 Task: Look for products in the category "Beef" from the brand "Grass Run Farms".
Action: Mouse moved to (22, 100)
Screenshot: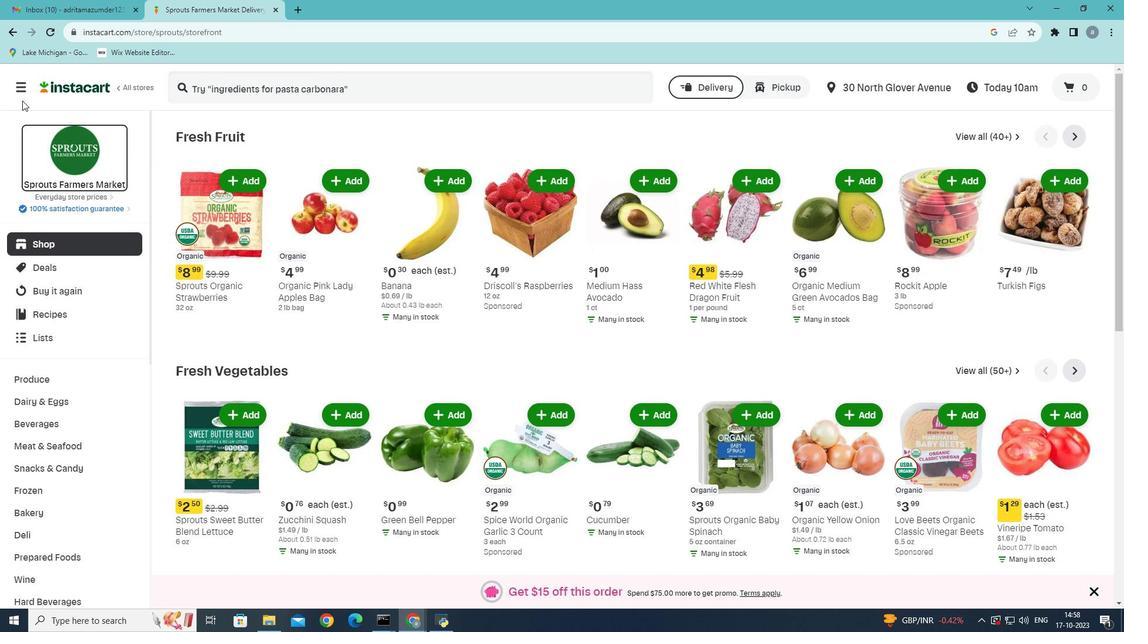 
Action: Mouse pressed left at (22, 100)
Screenshot: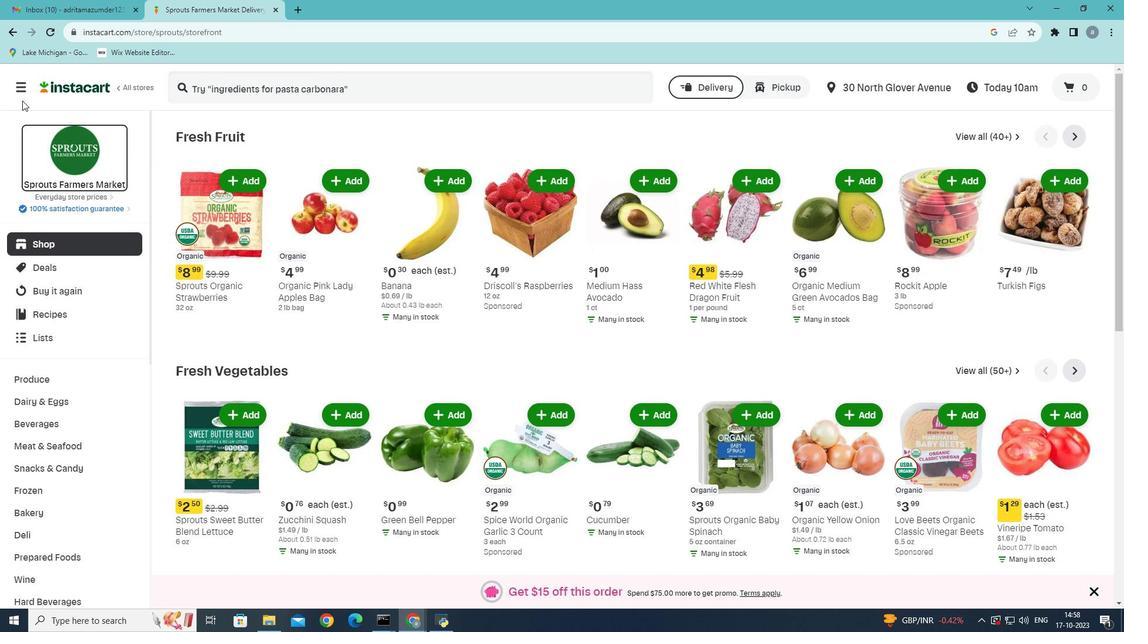 
Action: Mouse moved to (22, 91)
Screenshot: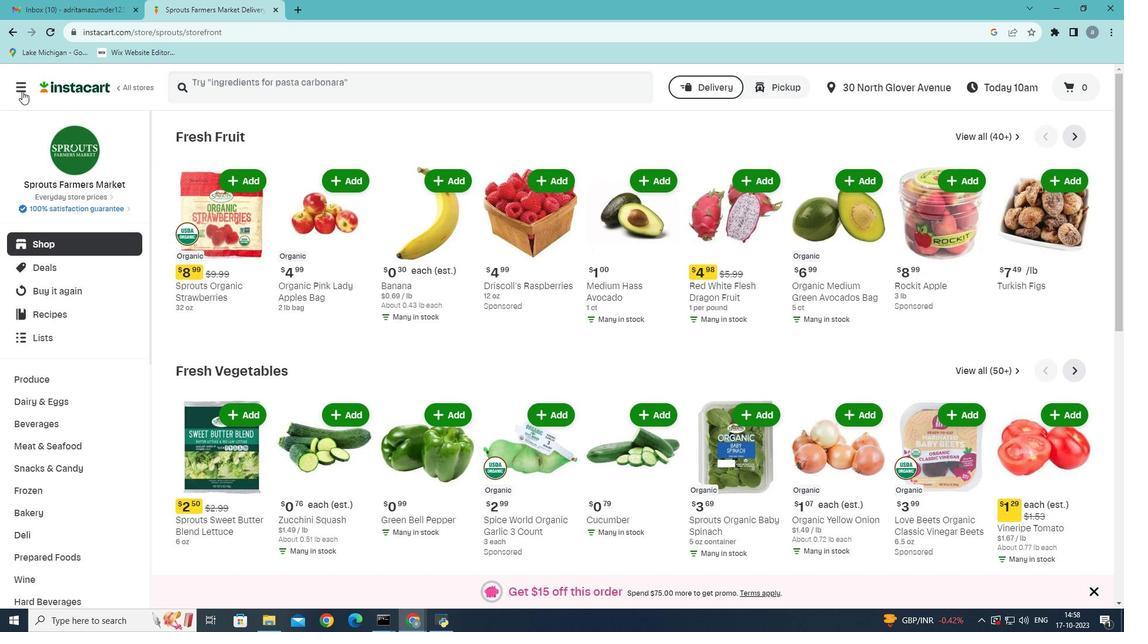 
Action: Mouse pressed left at (22, 91)
Screenshot: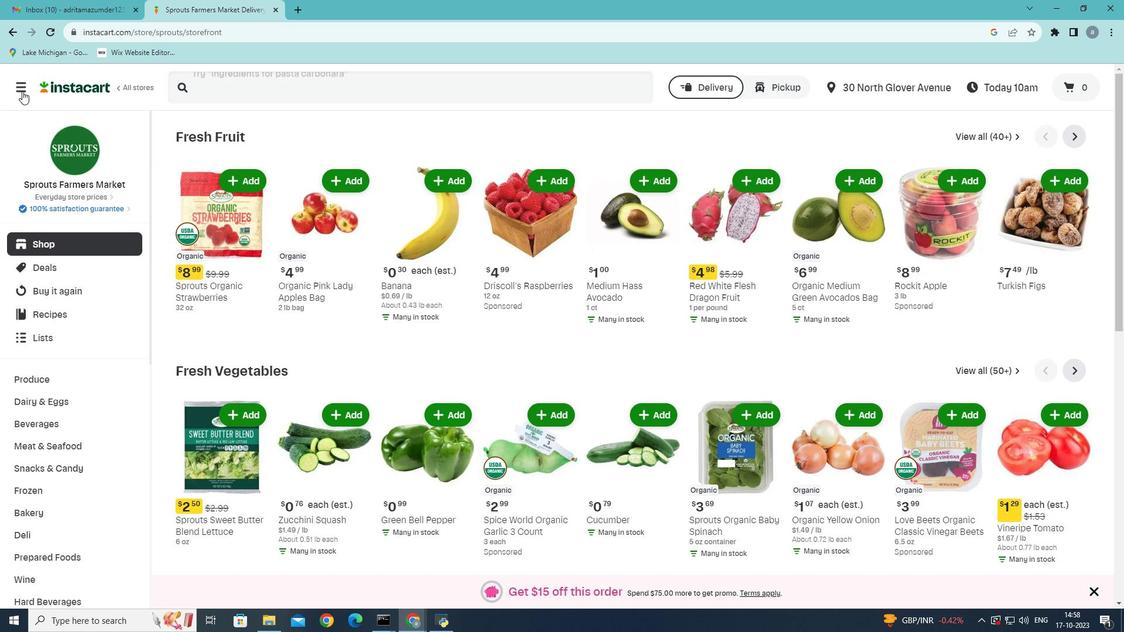 
Action: Mouse moved to (79, 350)
Screenshot: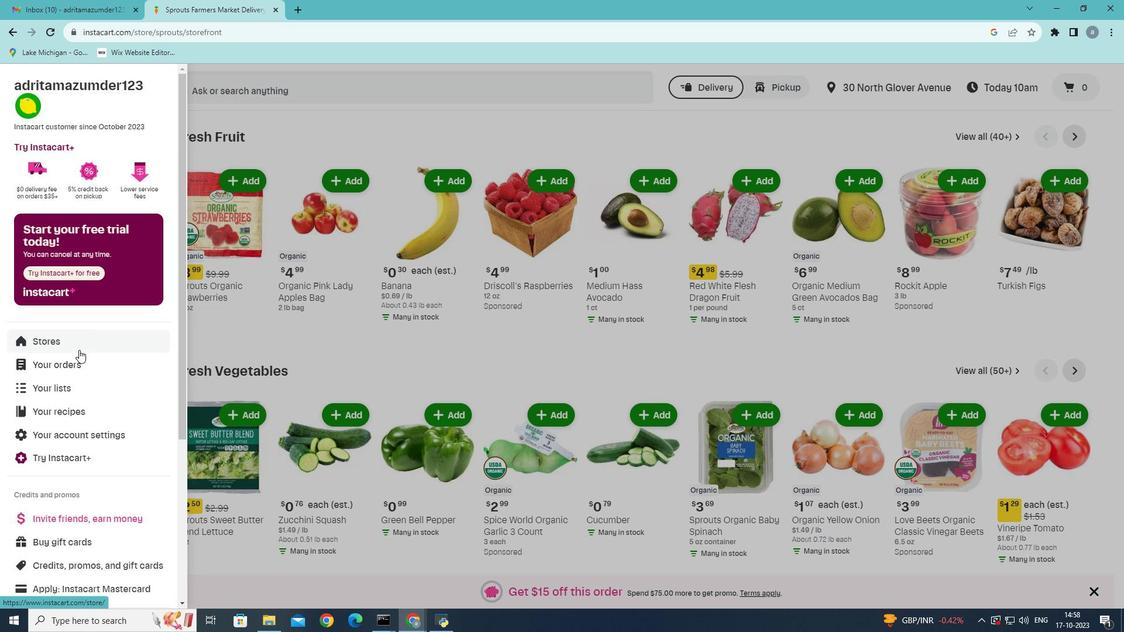 
Action: Mouse pressed left at (79, 350)
Screenshot: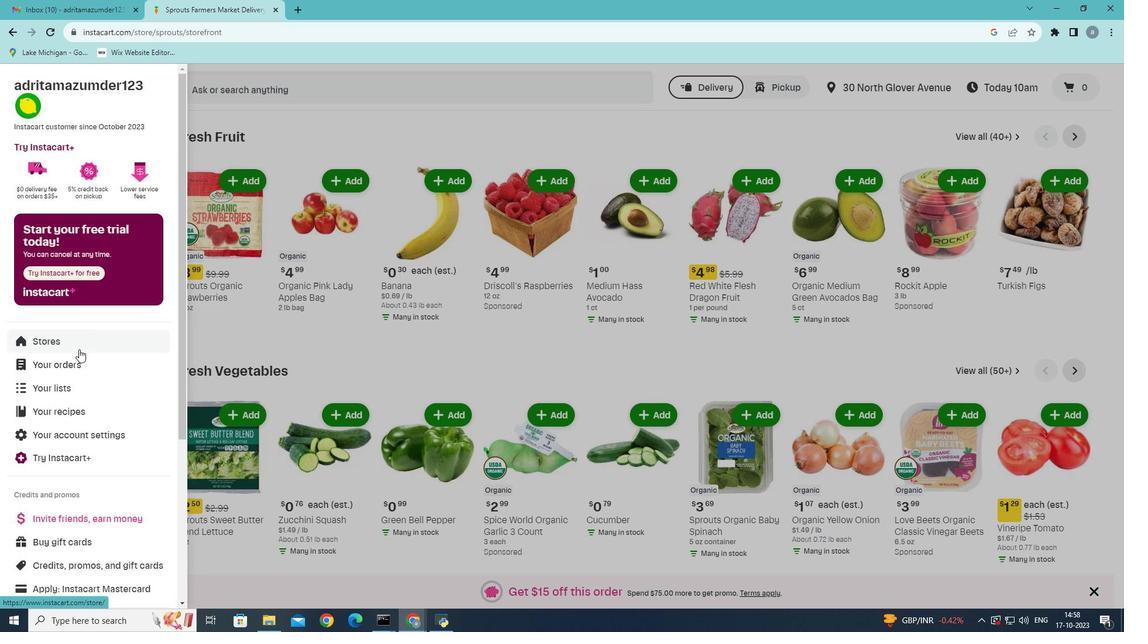 
Action: Mouse moved to (284, 141)
Screenshot: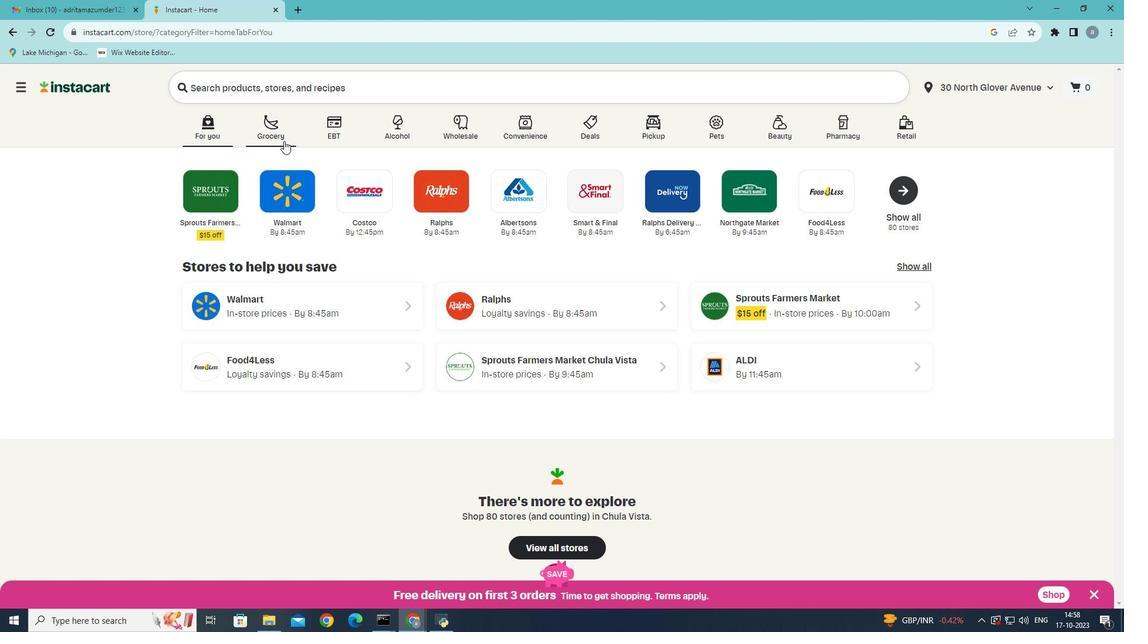 
Action: Mouse pressed left at (284, 141)
Screenshot: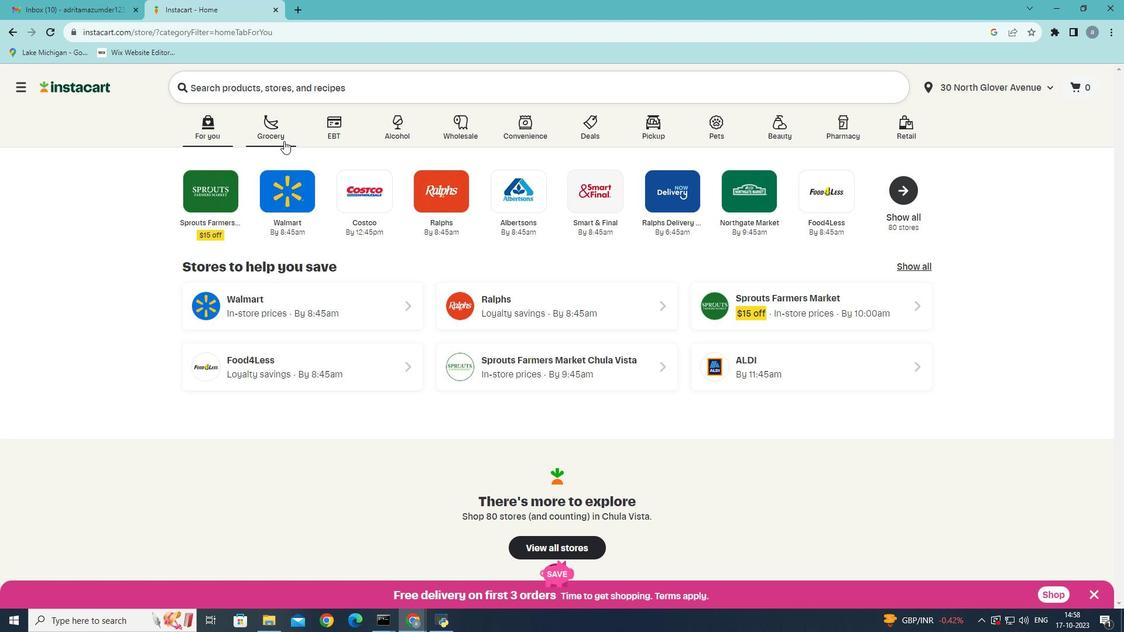 
Action: Mouse moved to (745, 268)
Screenshot: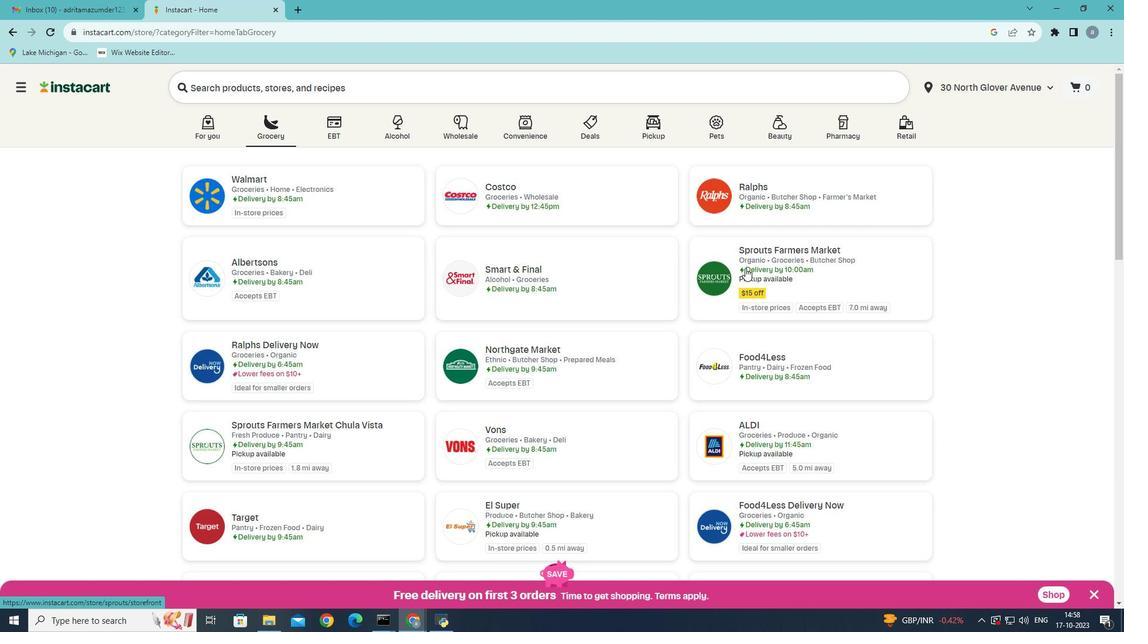 
Action: Mouse pressed left at (745, 268)
Screenshot: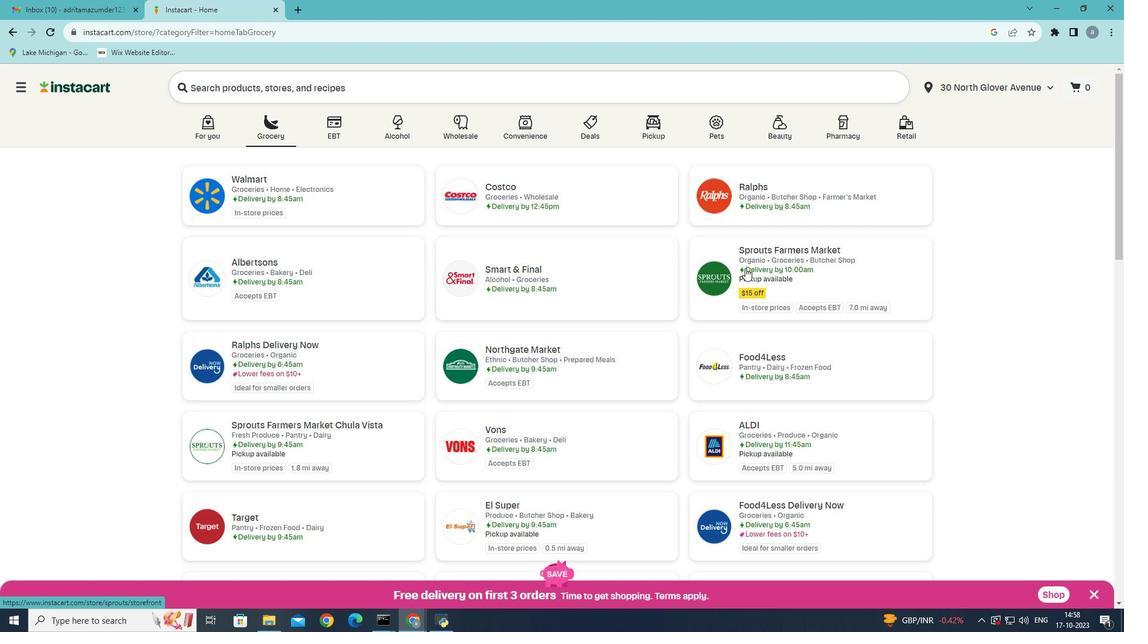 
Action: Mouse moved to (72, 442)
Screenshot: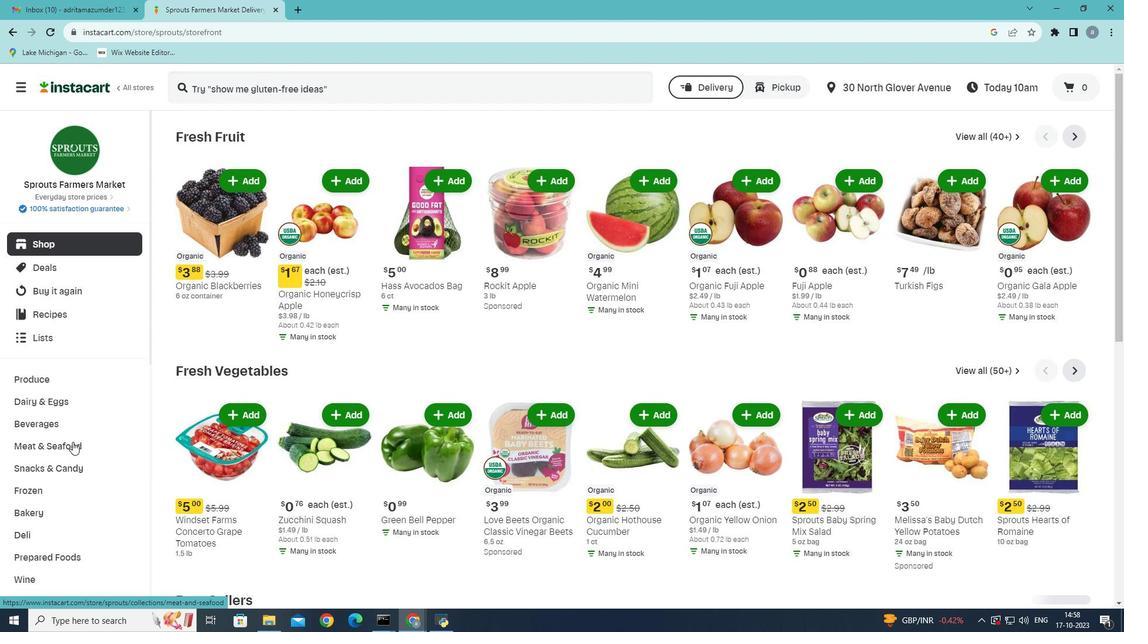 
Action: Mouse pressed left at (72, 442)
Screenshot: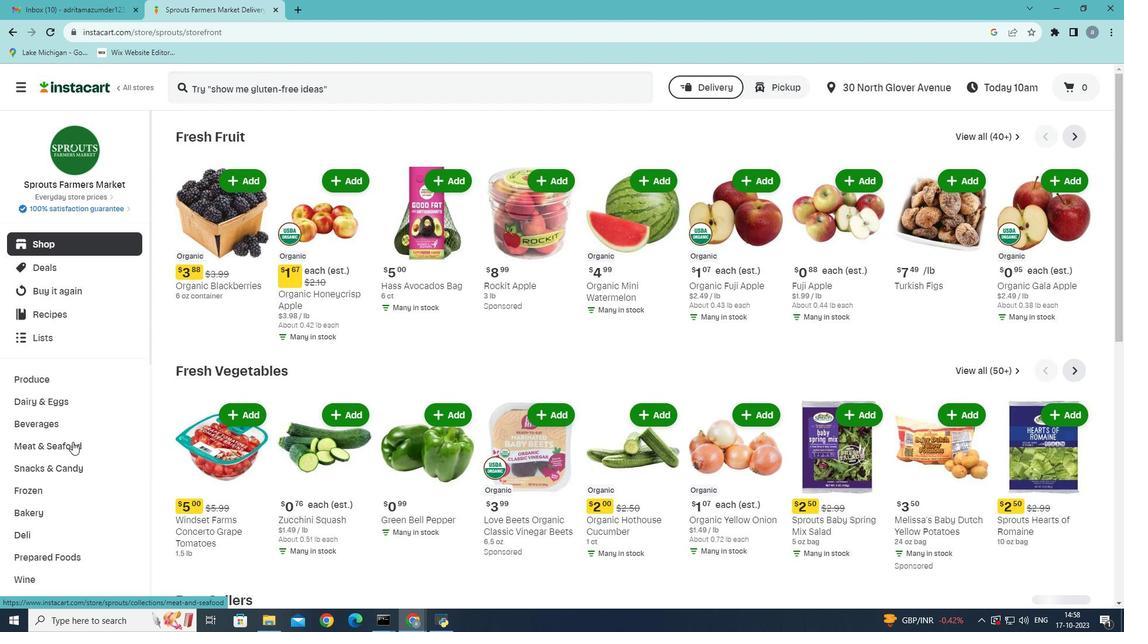 
Action: Mouse moved to (342, 166)
Screenshot: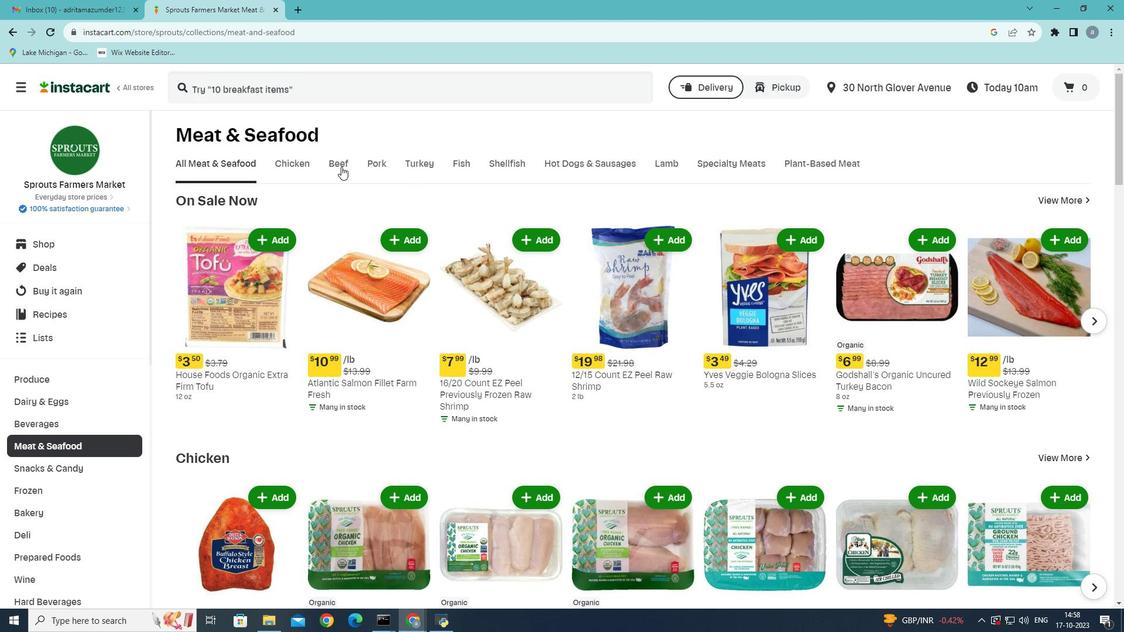 
Action: Mouse pressed left at (342, 166)
Screenshot: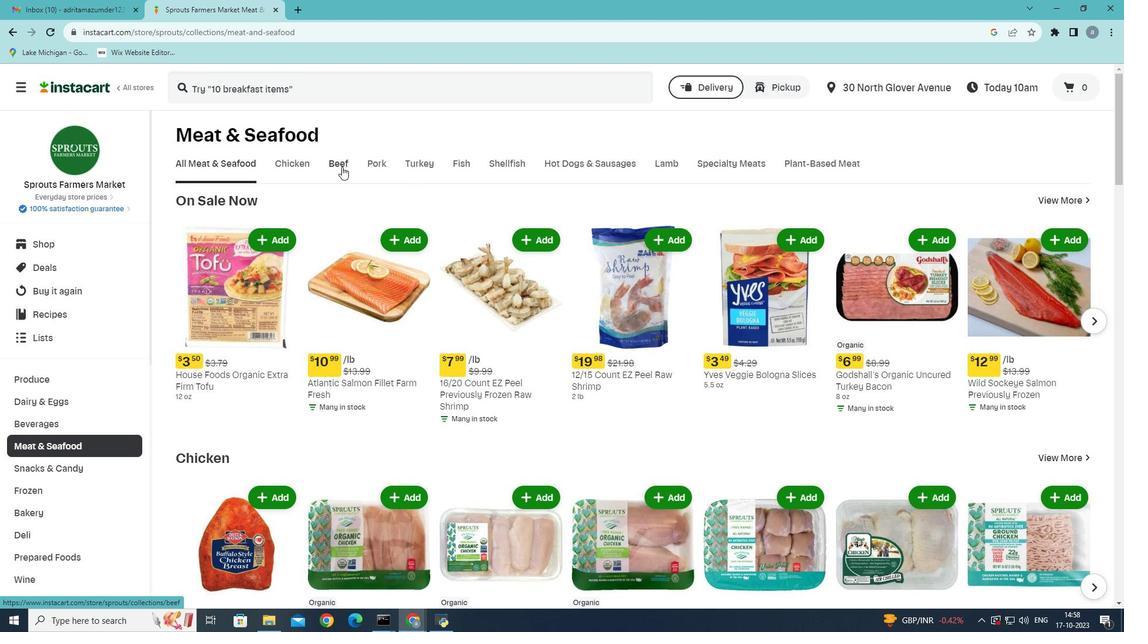 
Action: Mouse moved to (321, 211)
Screenshot: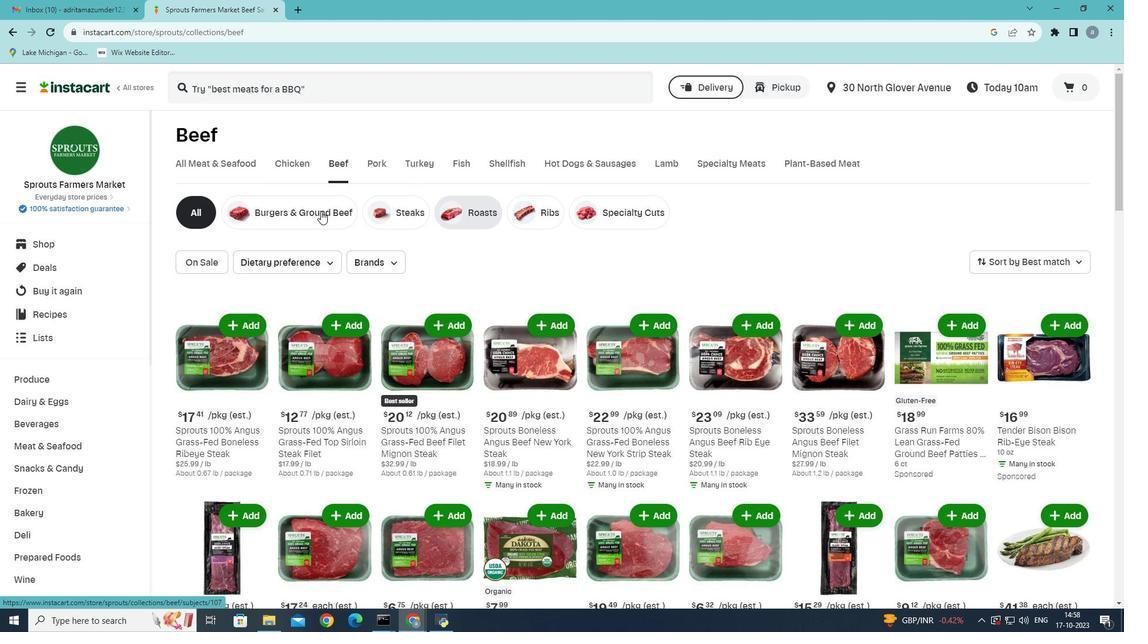
Action: Mouse pressed left at (321, 211)
Screenshot: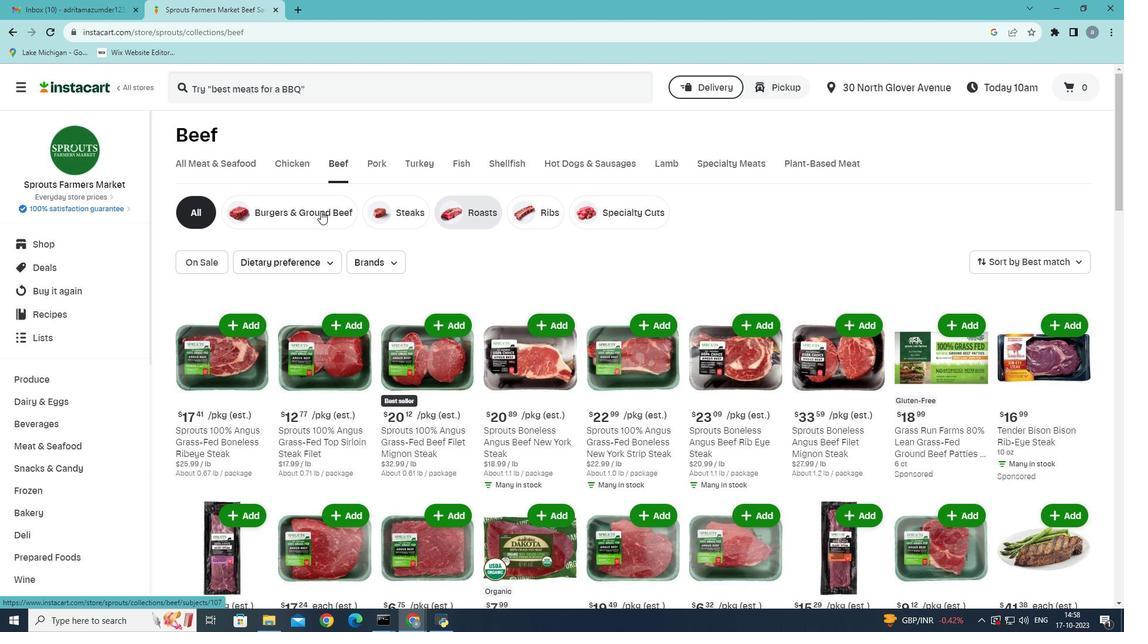 
Action: Mouse moved to (390, 263)
Screenshot: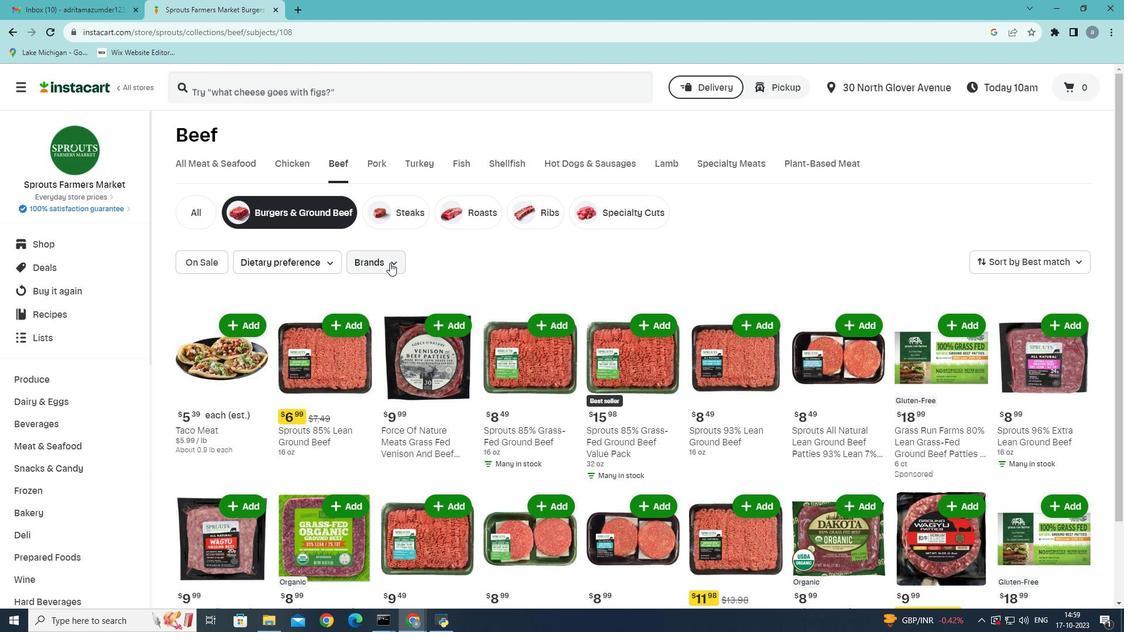 
Action: Mouse pressed left at (390, 263)
Screenshot: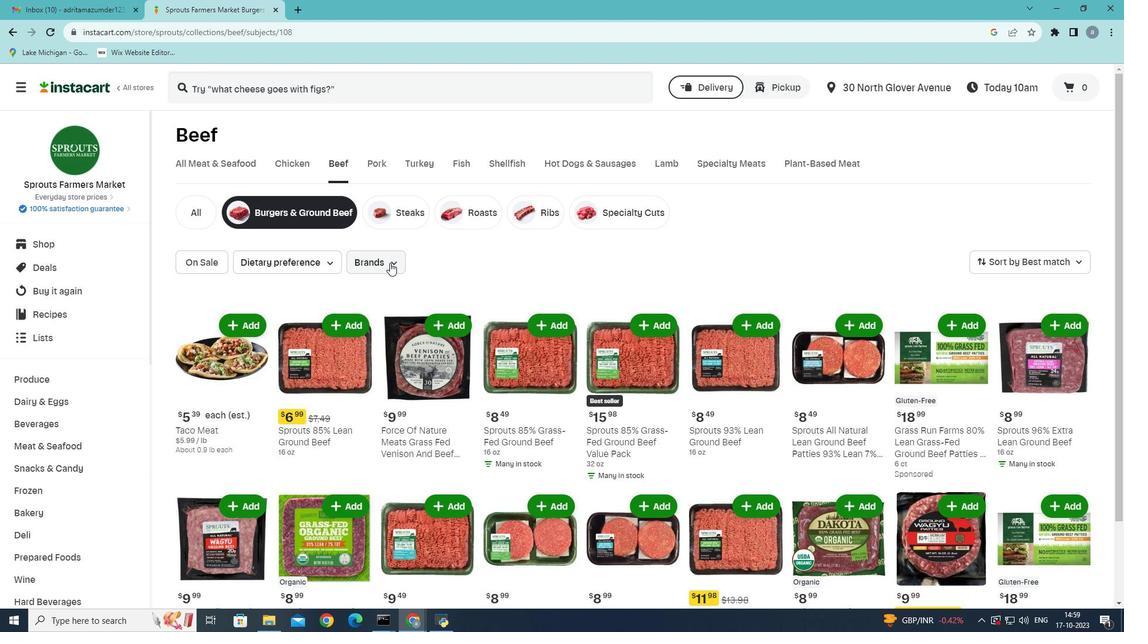 
Action: Mouse moved to (397, 356)
Screenshot: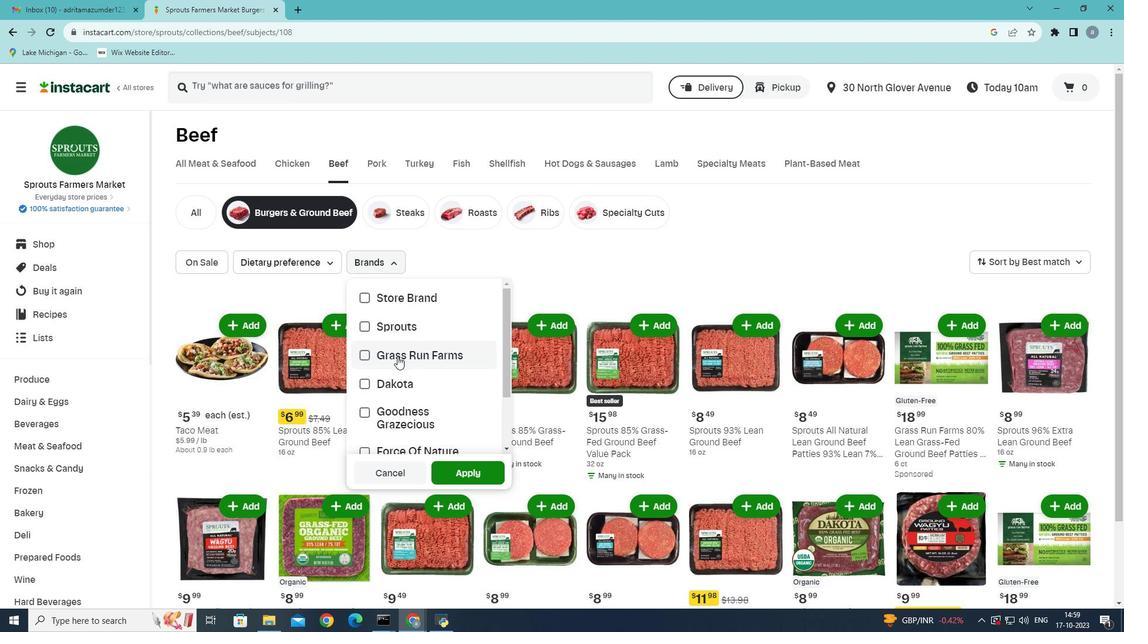 
Action: Mouse pressed left at (397, 356)
Screenshot: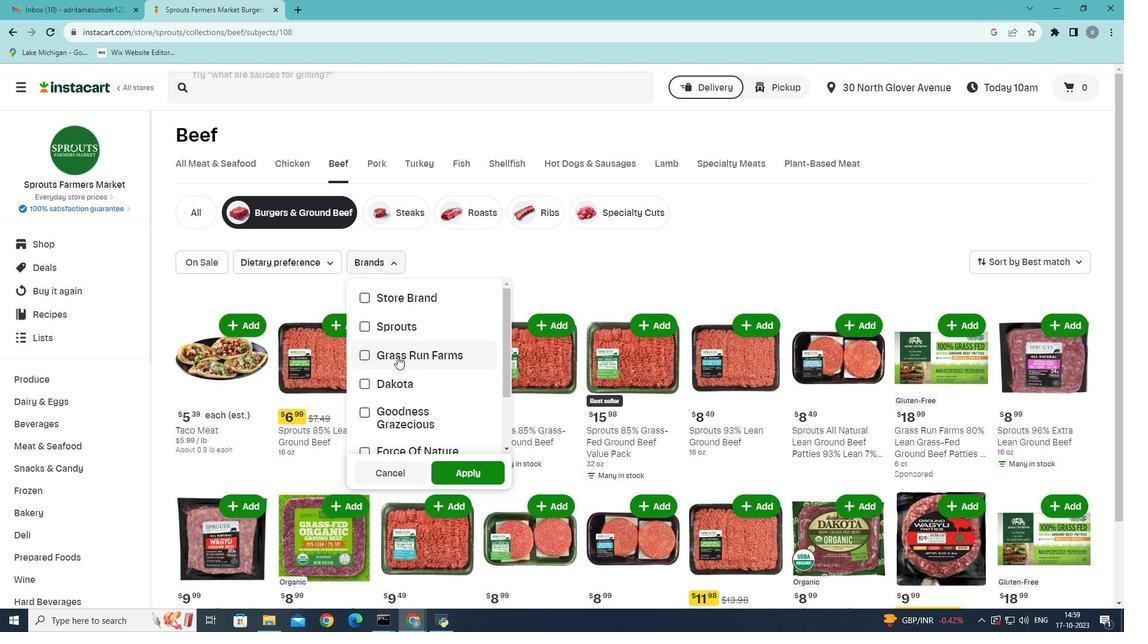 
Action: Mouse moved to (472, 463)
Screenshot: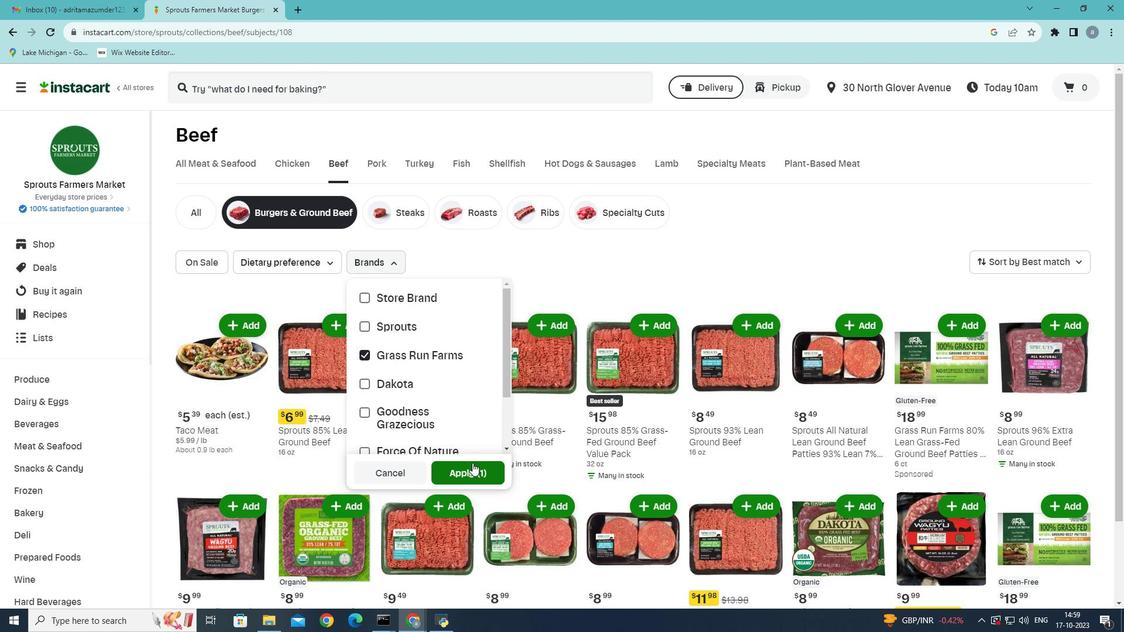 
Action: Mouse pressed left at (472, 463)
Screenshot: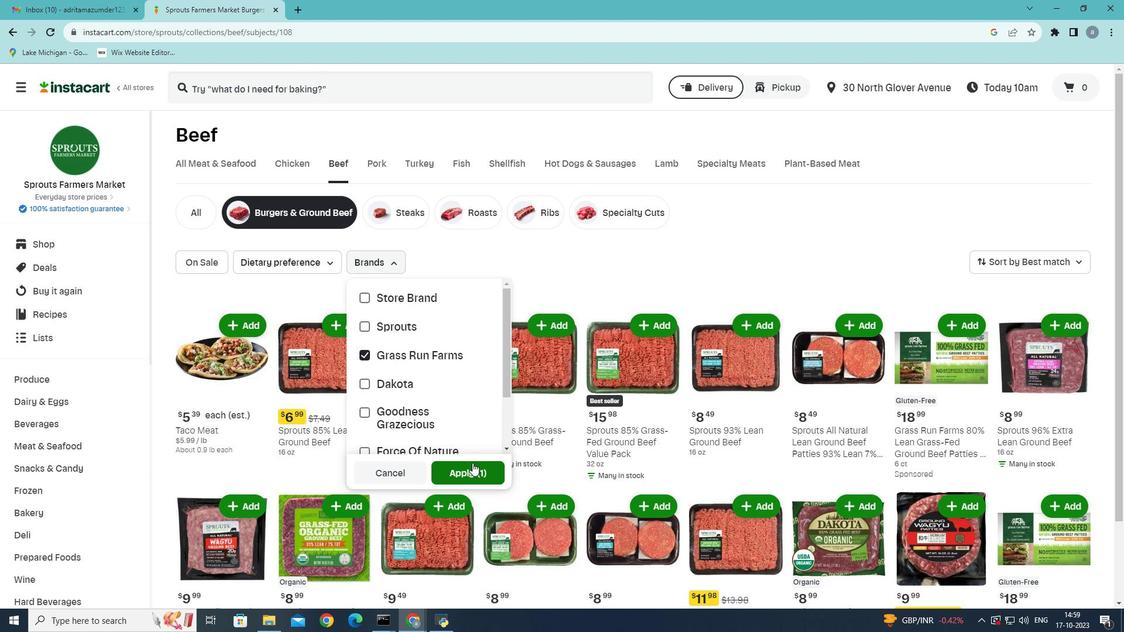 
Action: Mouse moved to (561, 425)
Screenshot: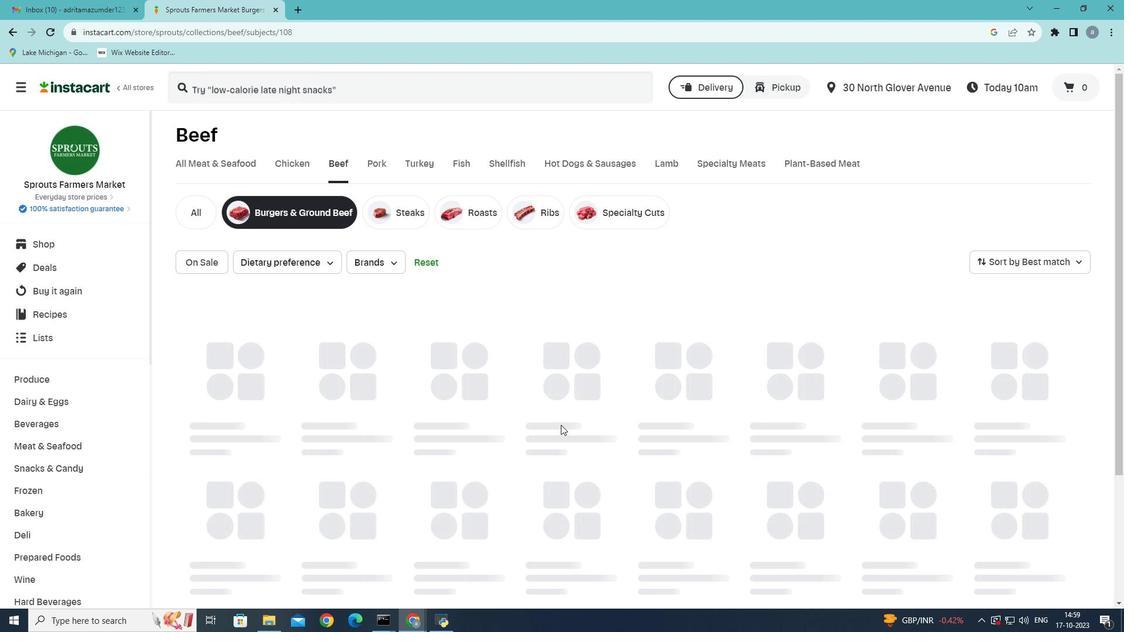 
